 Task: Start in the project ZoomOut the sprint 'Supernatural', with a duration of 1 week.
Action: Mouse moved to (976, 372)
Screenshot: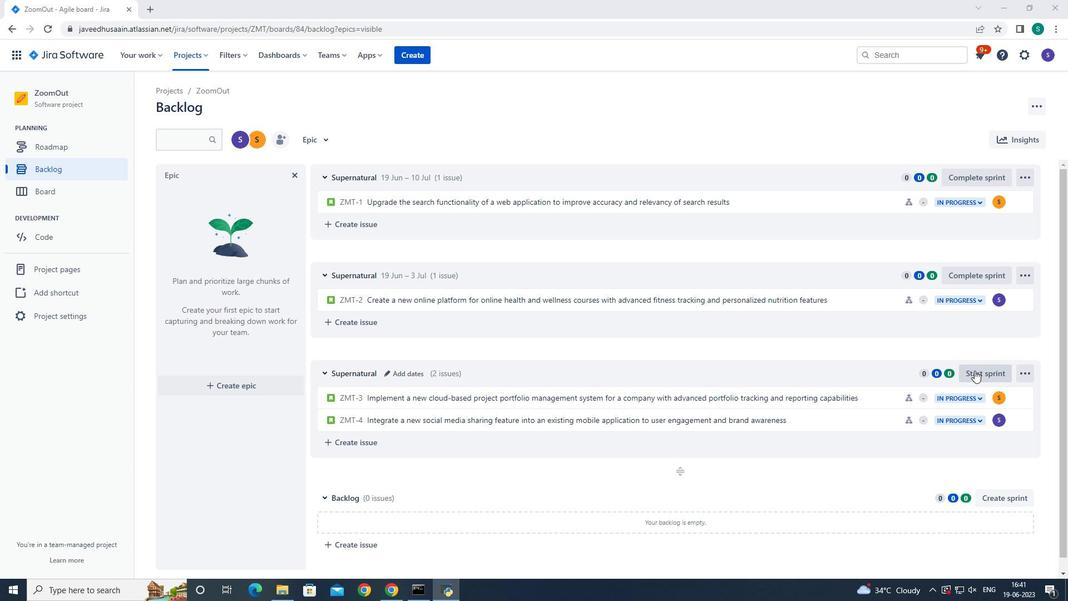 
Action: Mouse pressed left at (976, 372)
Screenshot: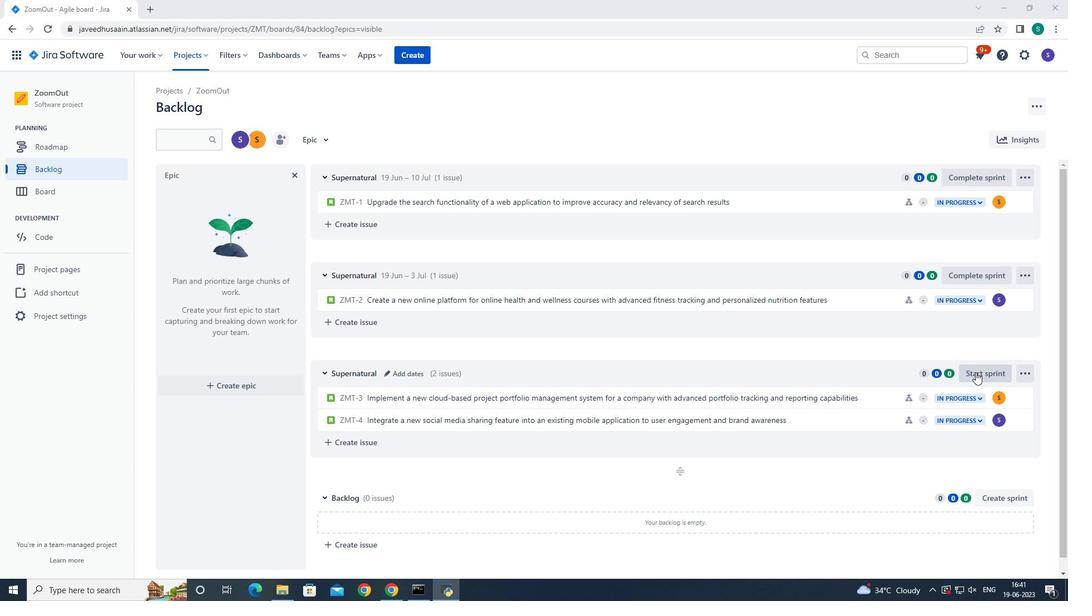 
Action: Mouse moved to (501, 195)
Screenshot: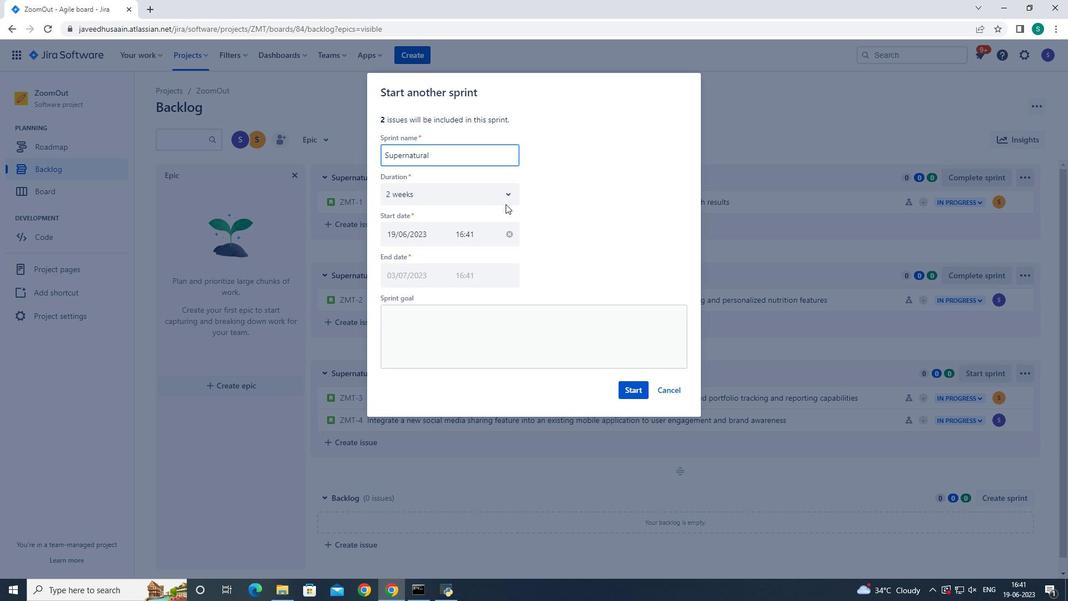 
Action: Mouse pressed left at (501, 195)
Screenshot: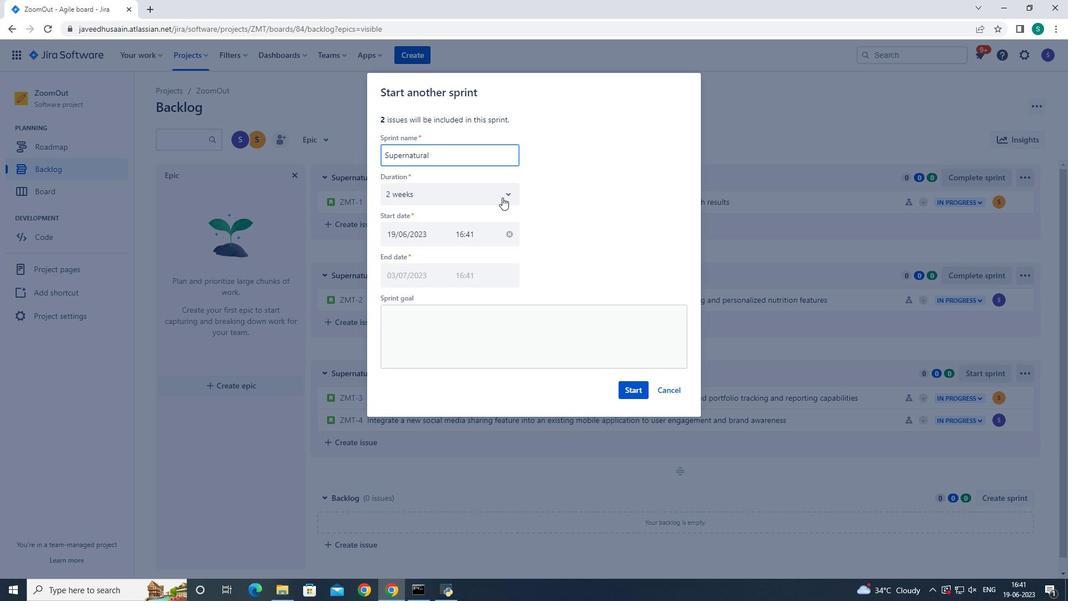 
Action: Mouse moved to (433, 222)
Screenshot: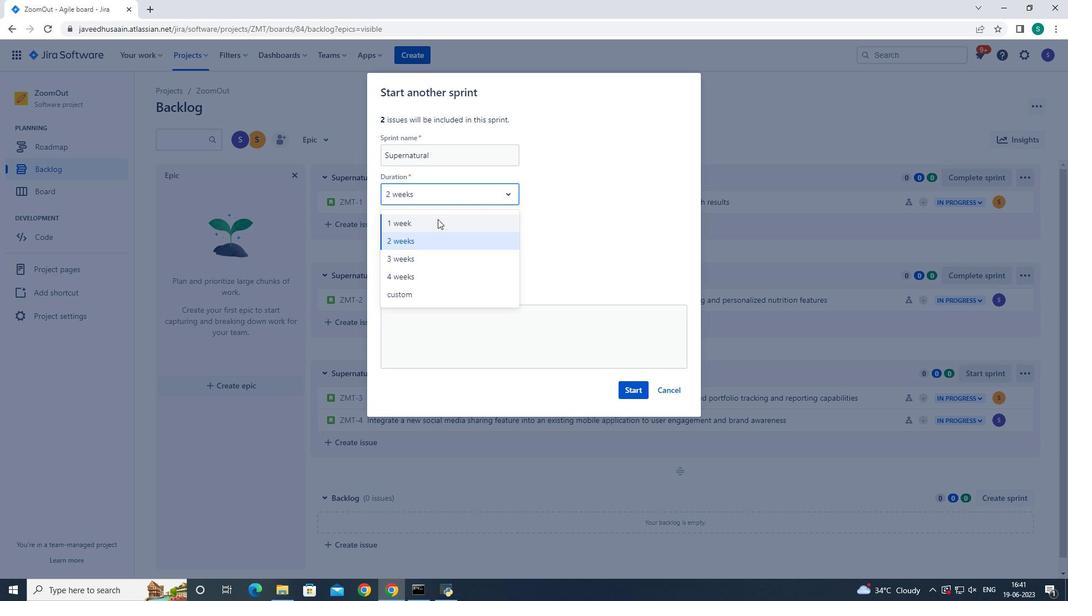 
Action: Mouse pressed left at (433, 222)
Screenshot: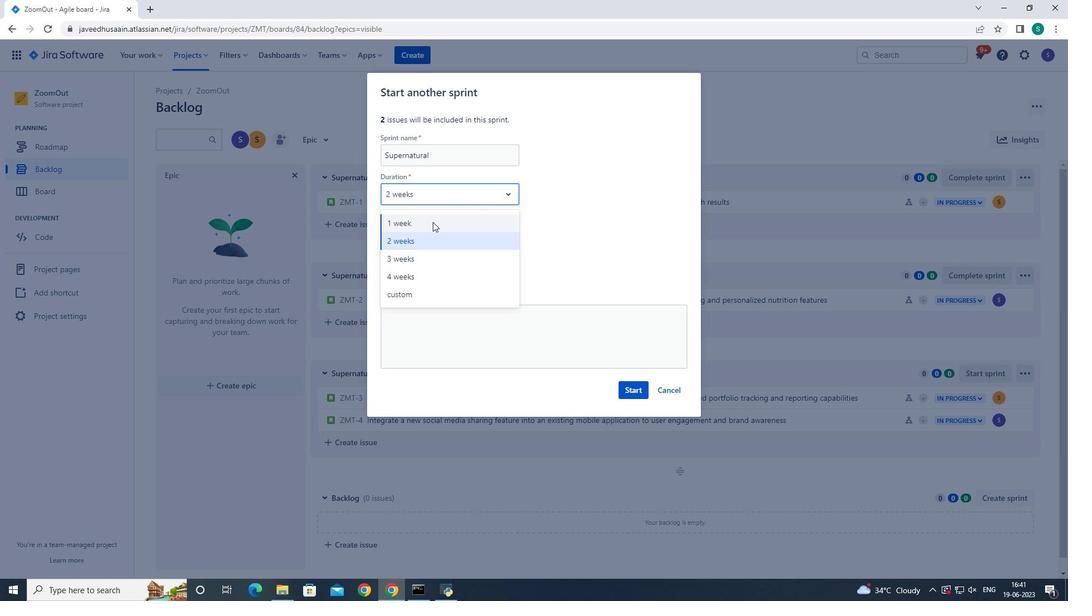 
Action: Mouse moved to (621, 389)
Screenshot: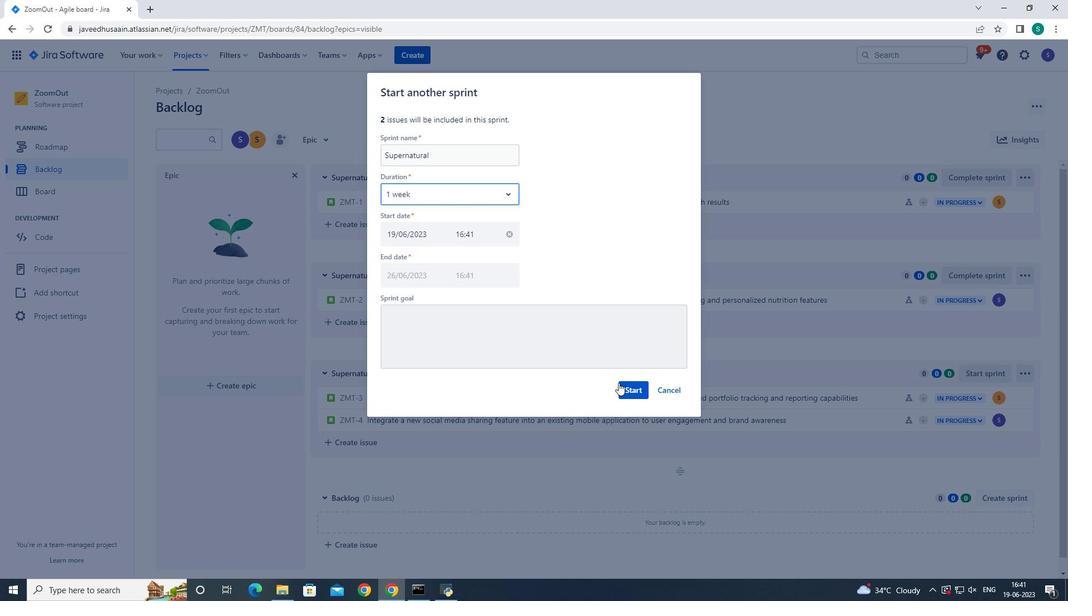 
Action: Mouse pressed left at (621, 389)
Screenshot: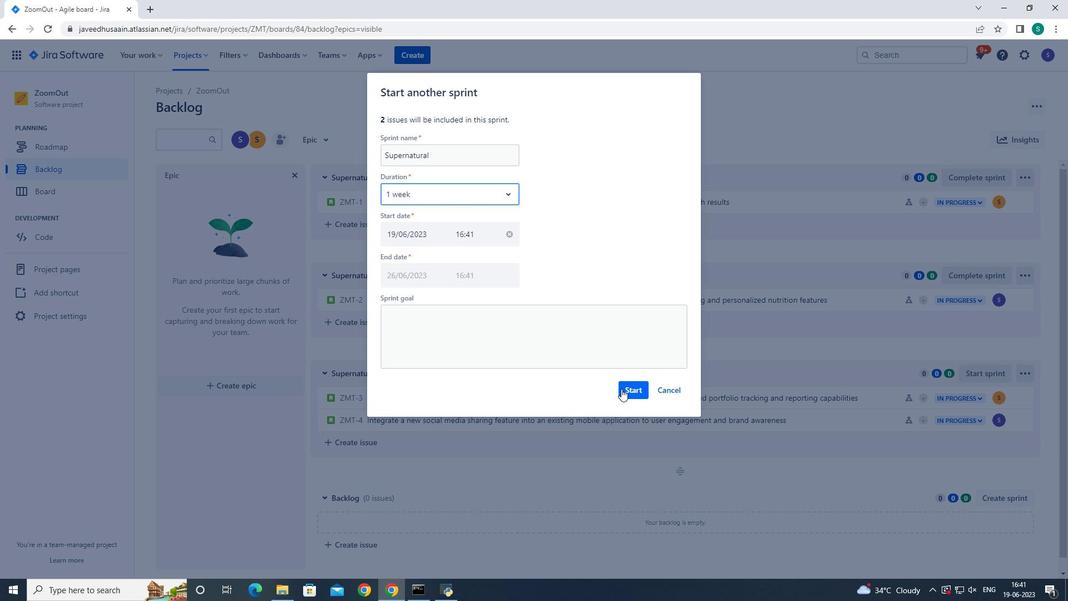 
Action: Mouse moved to (61, 170)
Screenshot: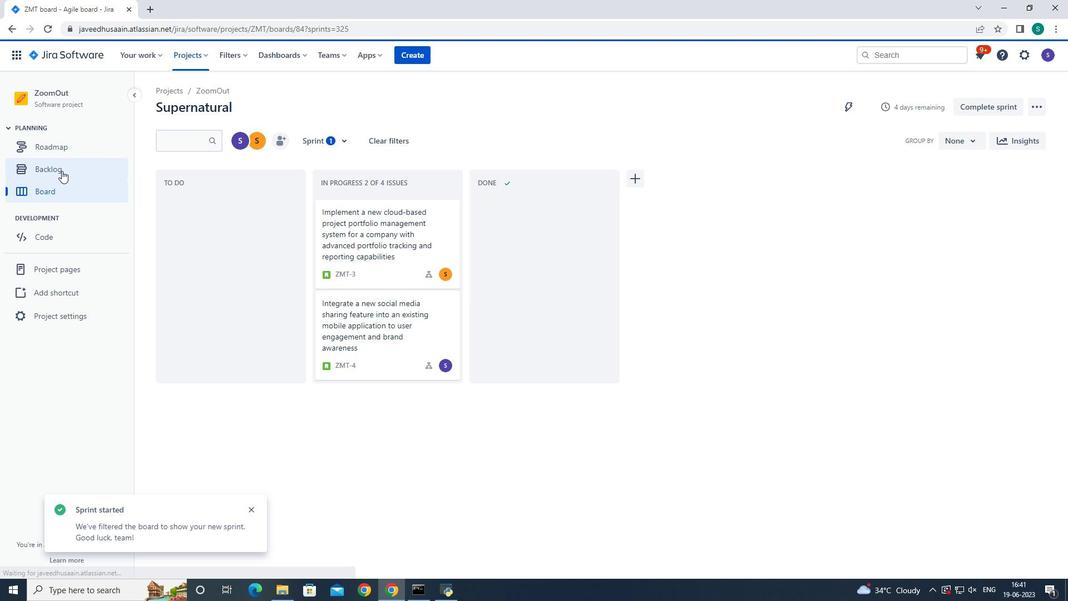 
Action: Mouse pressed left at (61, 170)
Screenshot: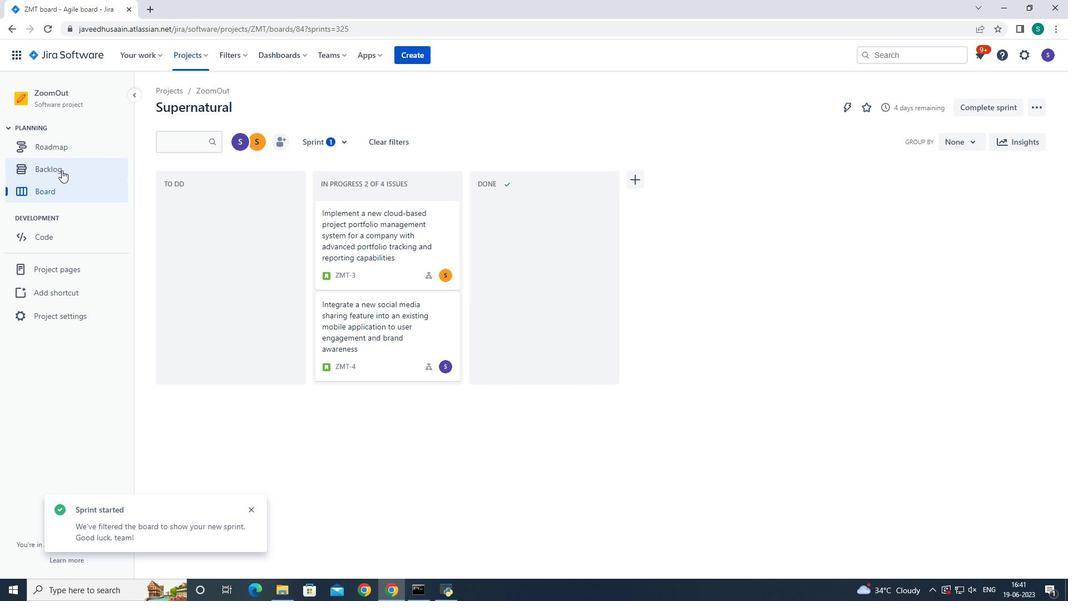 
Action: Mouse moved to (447, 378)
Screenshot: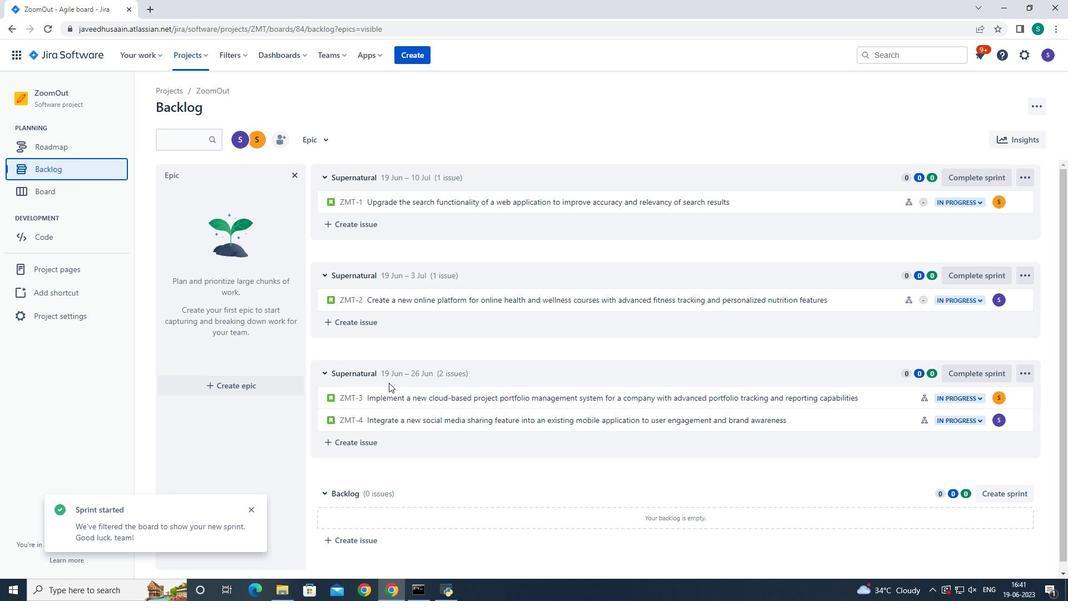 
